 Task: Select location type as on-site.
Action: Mouse moved to (878, 111)
Screenshot: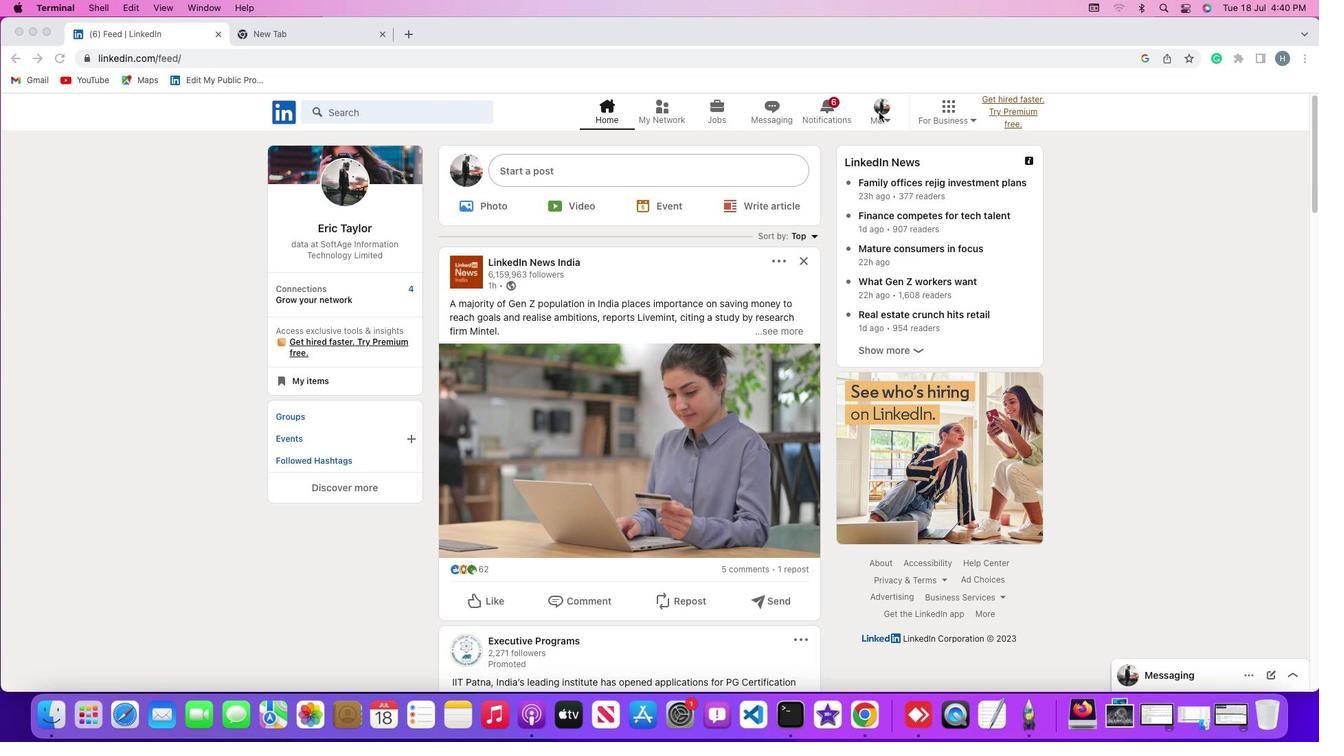 
Action: Mouse pressed left at (878, 111)
Screenshot: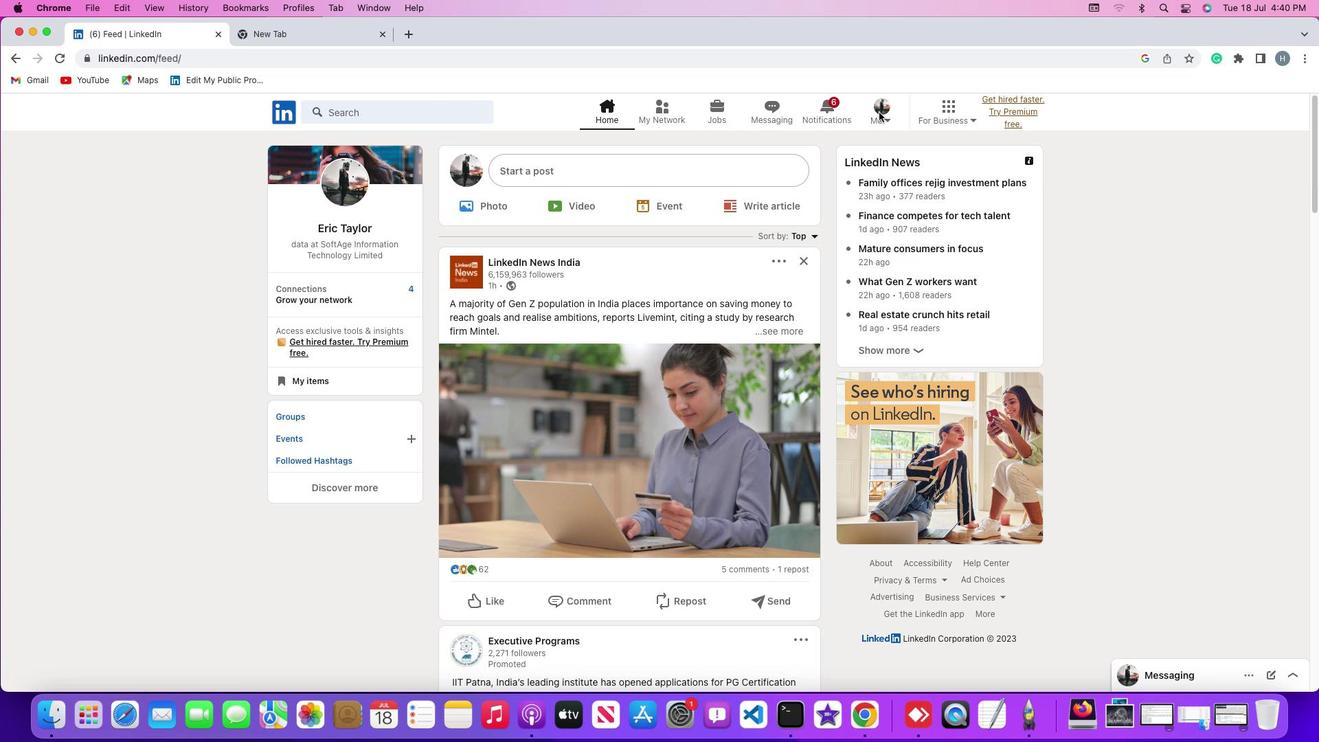 
Action: Mouse moved to (883, 115)
Screenshot: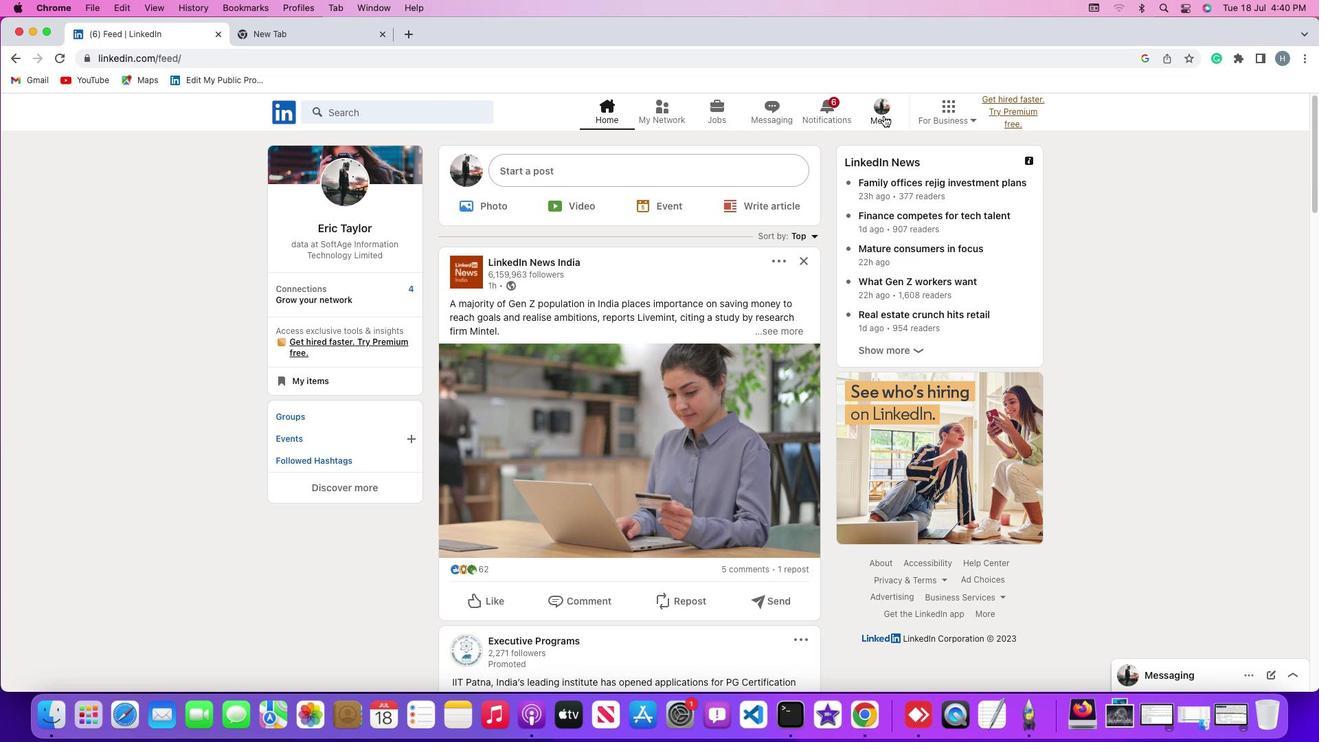 
Action: Mouse pressed left at (883, 115)
Screenshot: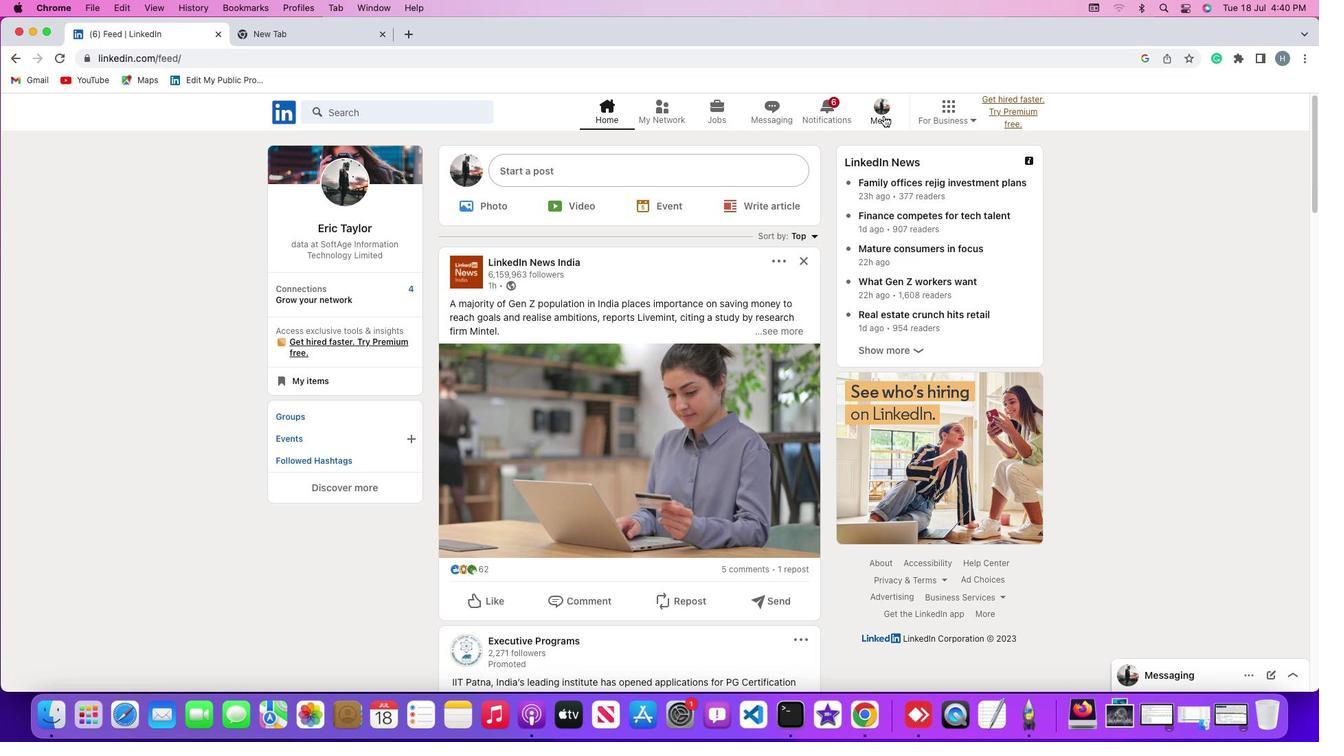
Action: Mouse moved to (865, 188)
Screenshot: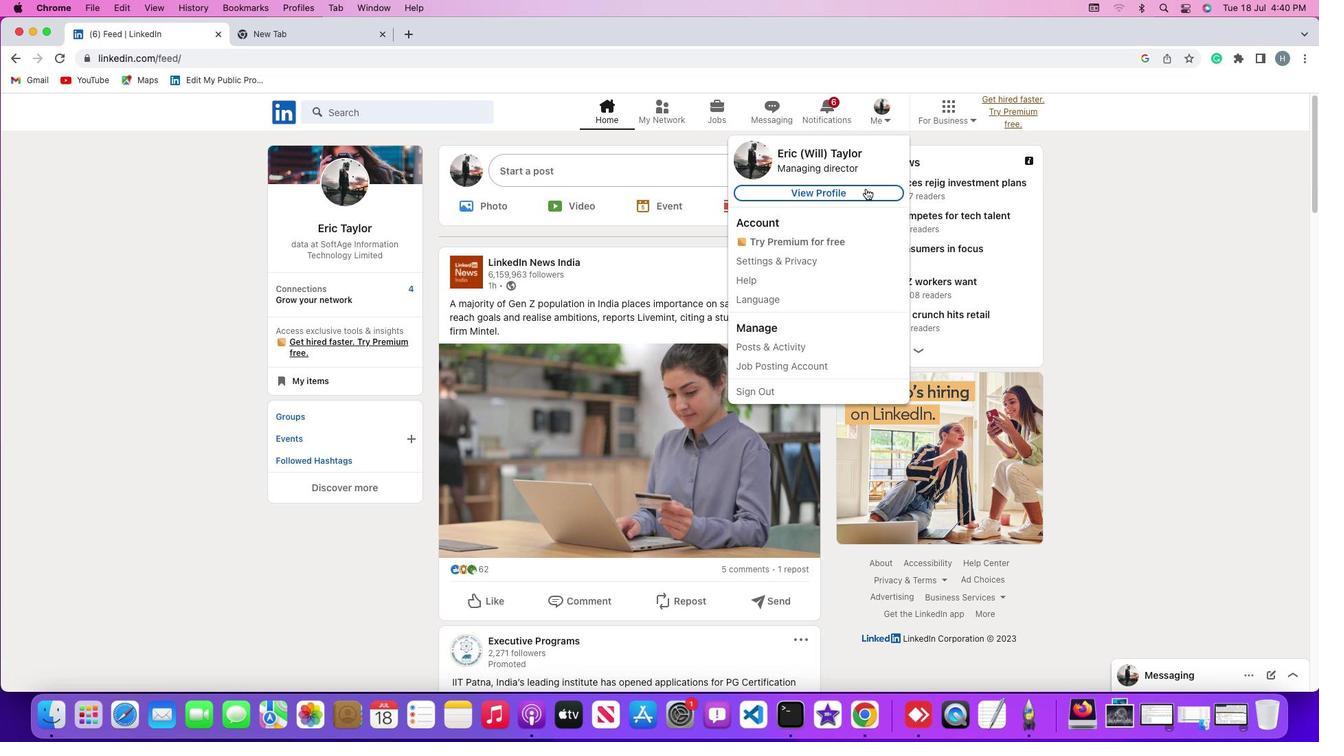 
Action: Mouse pressed left at (865, 188)
Screenshot: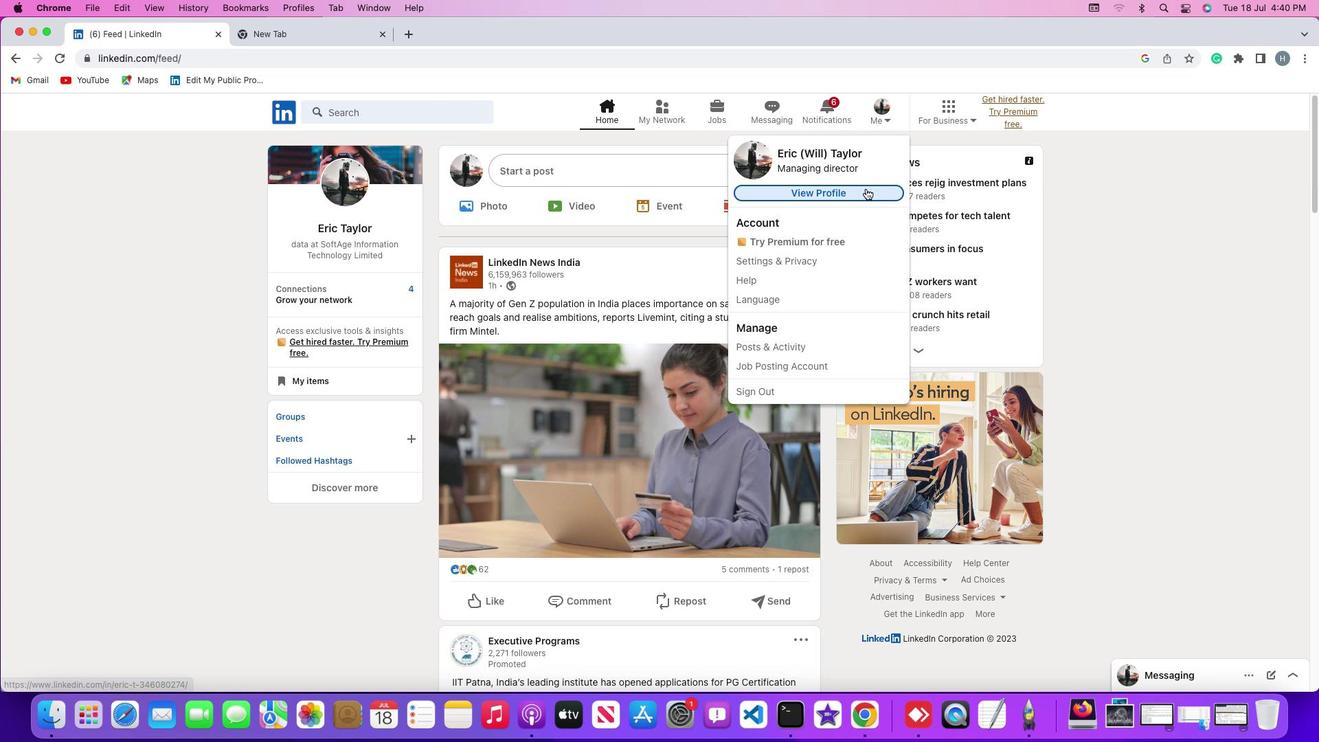 
Action: Mouse moved to (794, 300)
Screenshot: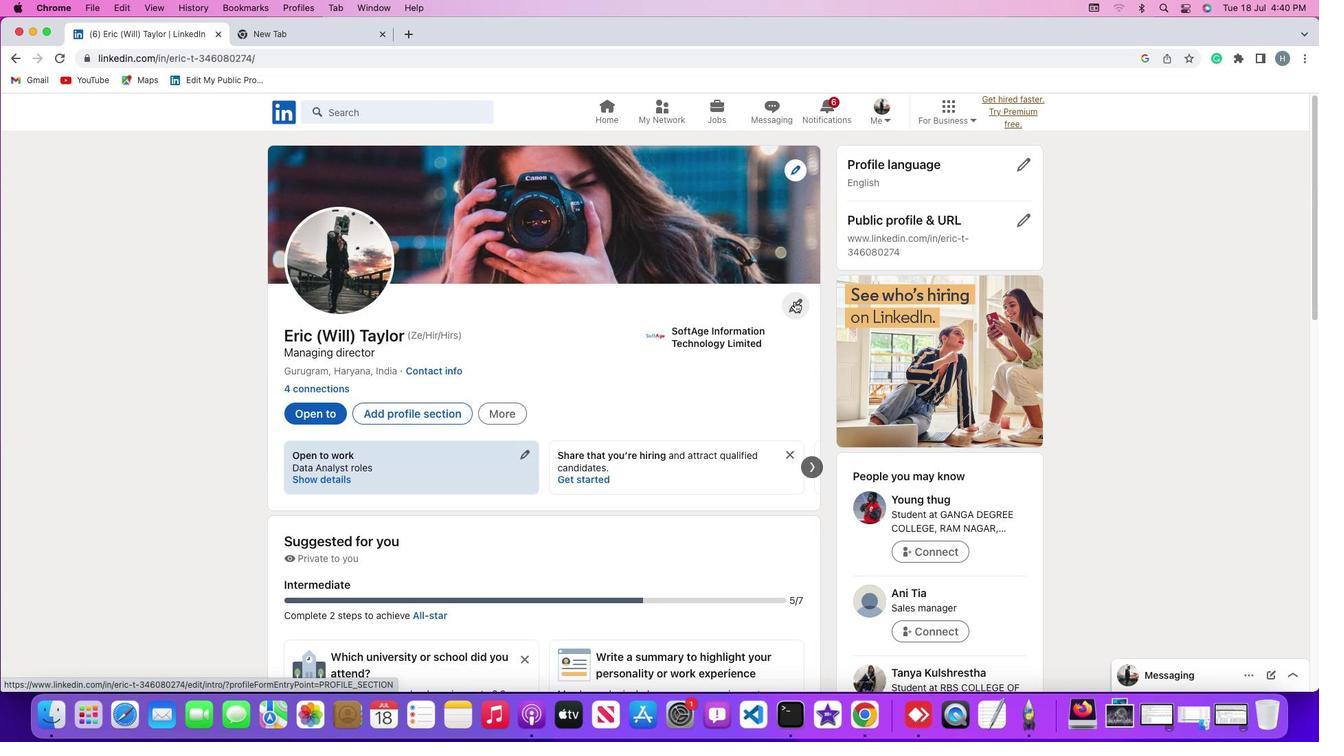 
Action: Mouse pressed left at (794, 300)
Screenshot: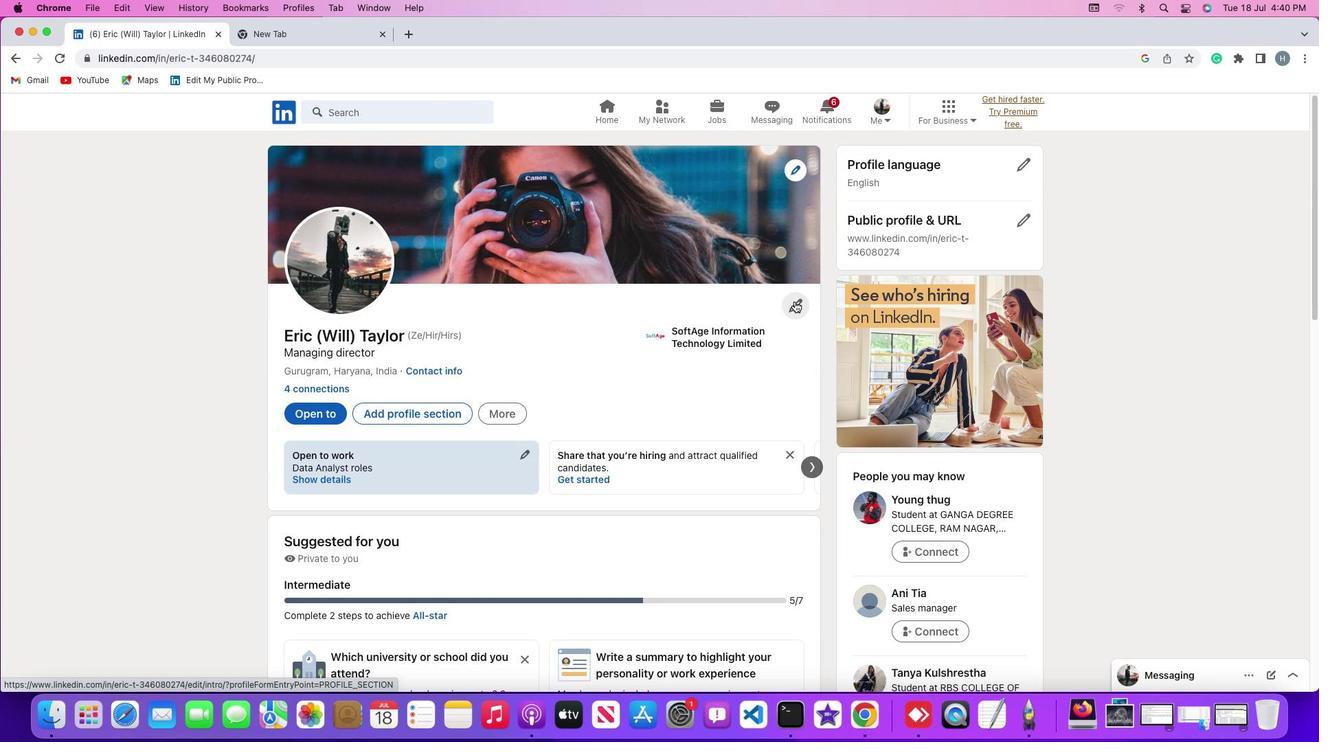 
Action: Mouse moved to (694, 357)
Screenshot: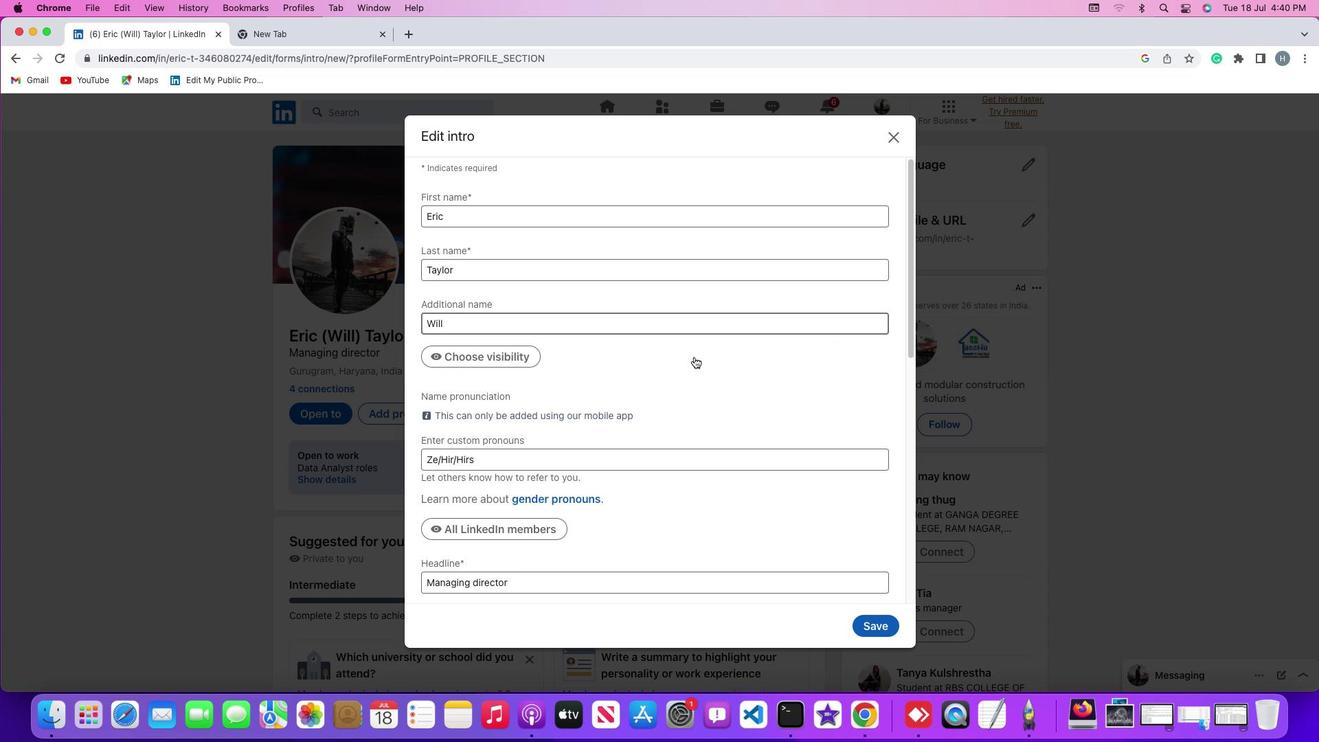 
Action: Mouse scrolled (694, 357) with delta (0, 0)
Screenshot: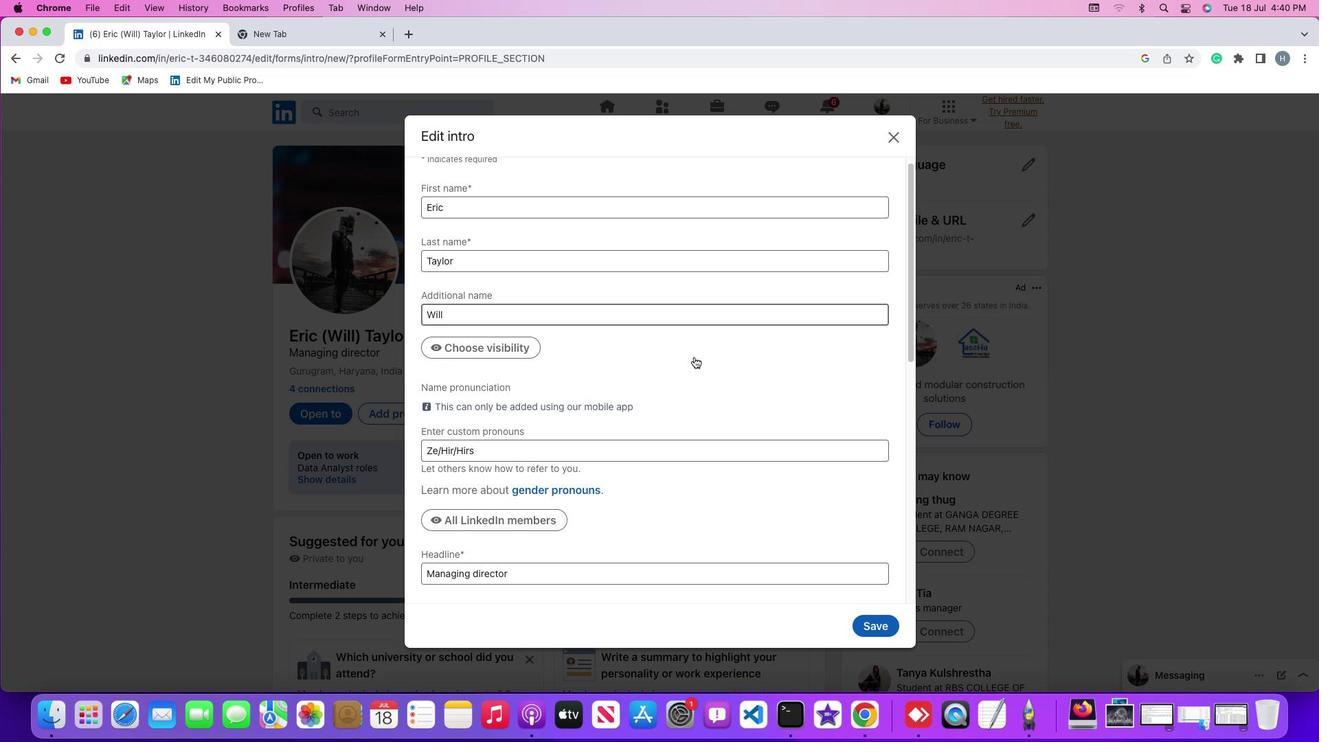 
Action: Mouse scrolled (694, 357) with delta (0, 0)
Screenshot: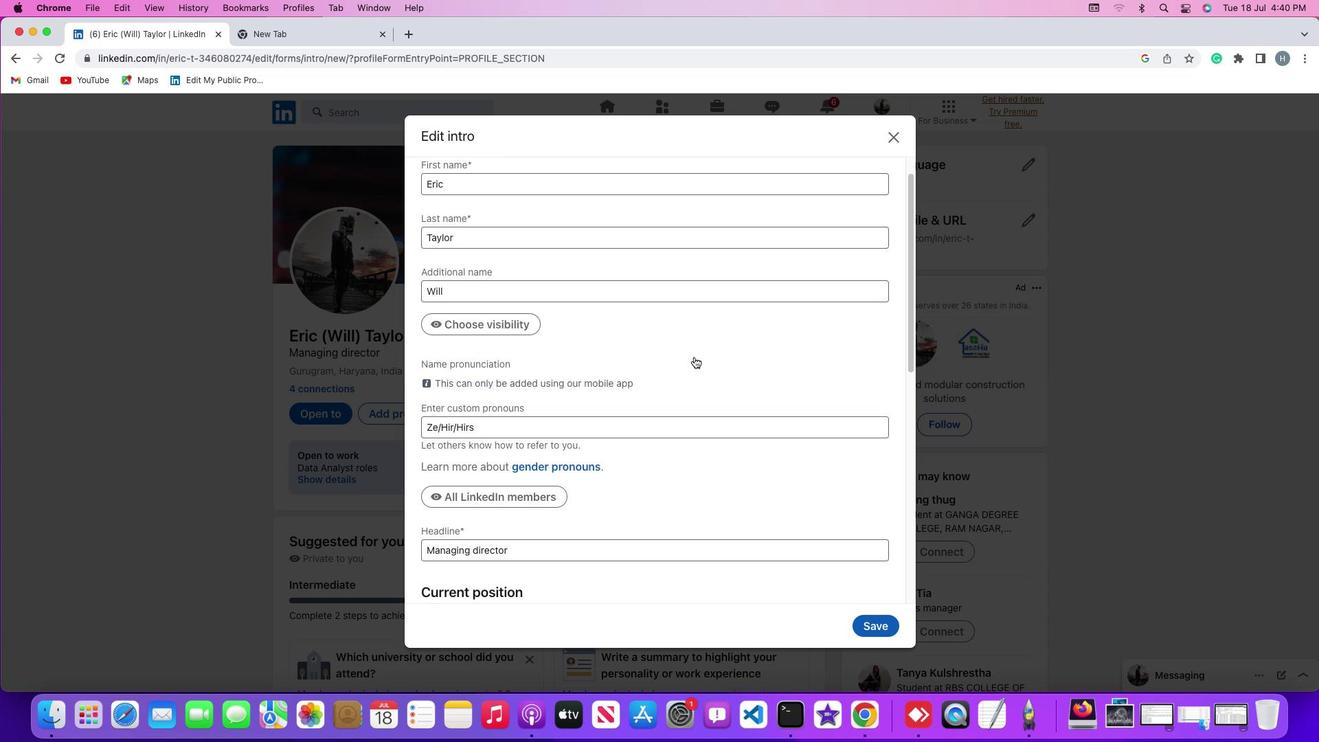 
Action: Mouse scrolled (694, 357) with delta (0, -2)
Screenshot: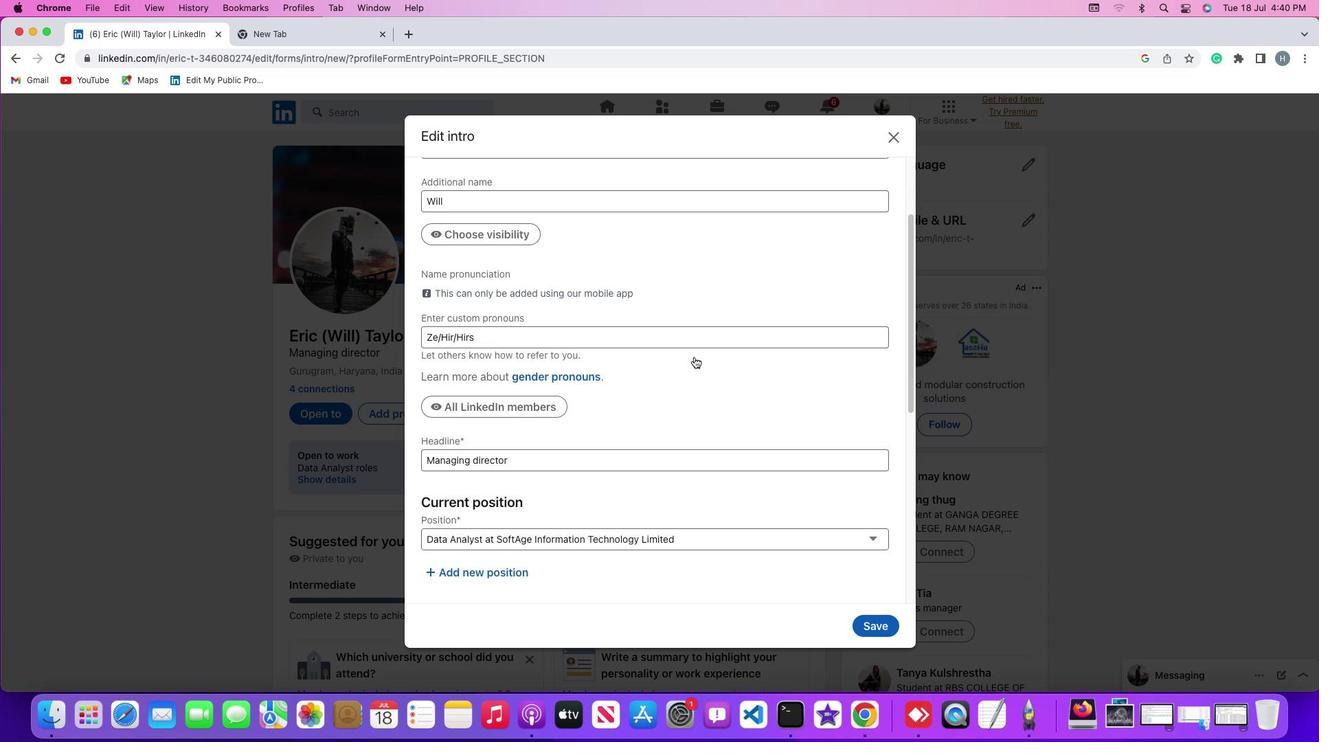 
Action: Mouse scrolled (694, 357) with delta (0, -2)
Screenshot: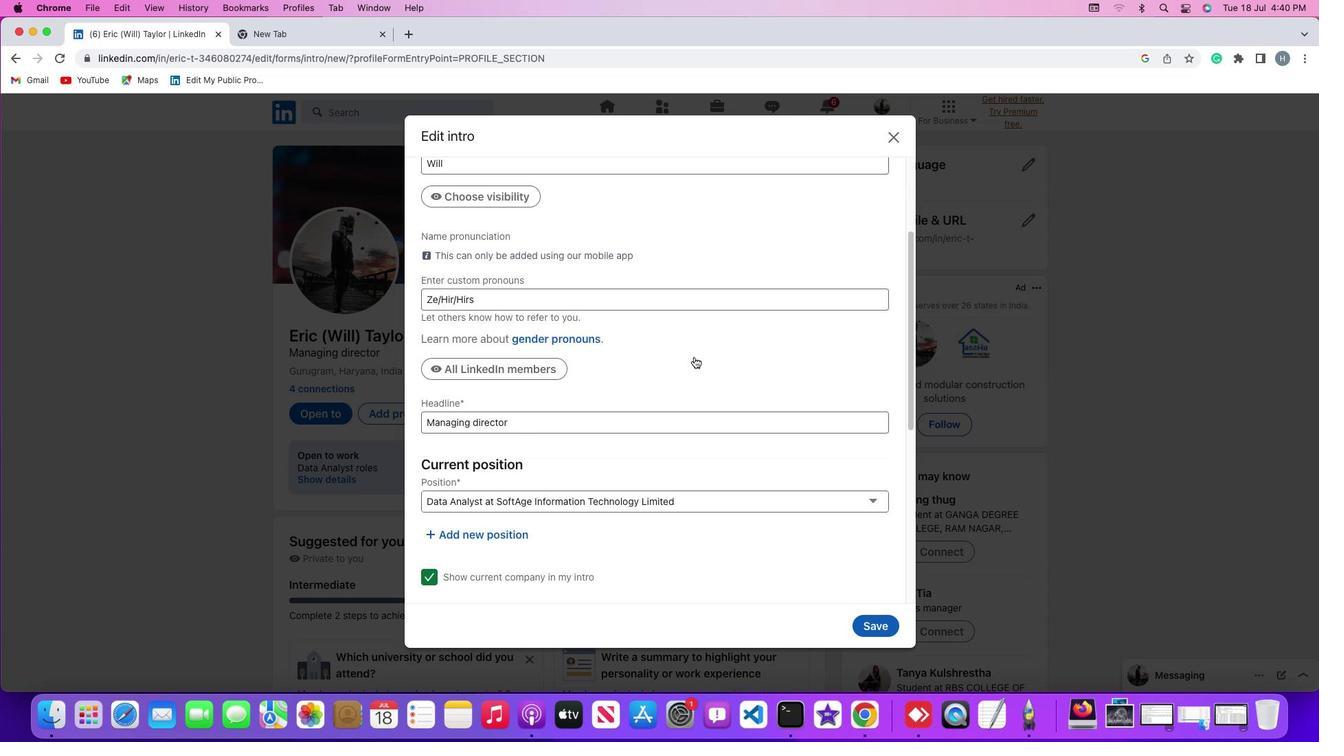 
Action: Mouse scrolled (694, 357) with delta (0, 0)
Screenshot: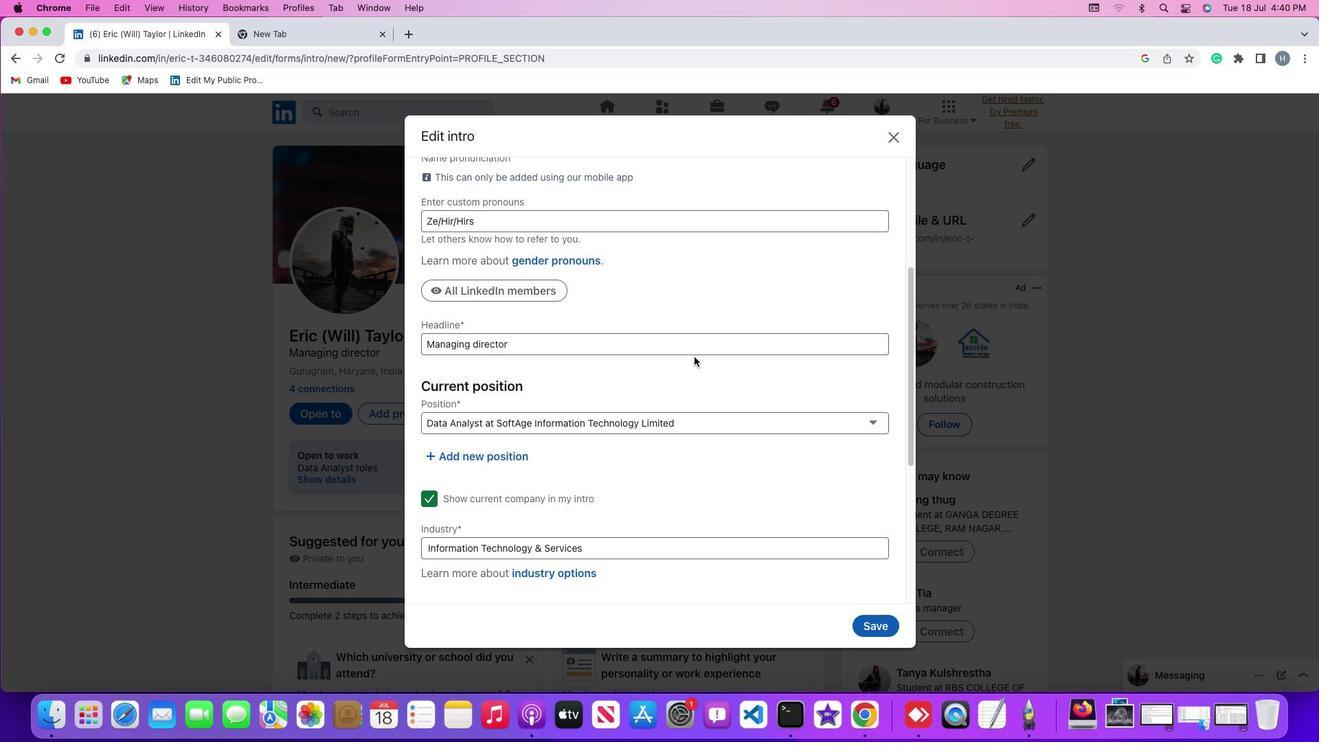 
Action: Mouse scrolled (694, 357) with delta (0, 0)
Screenshot: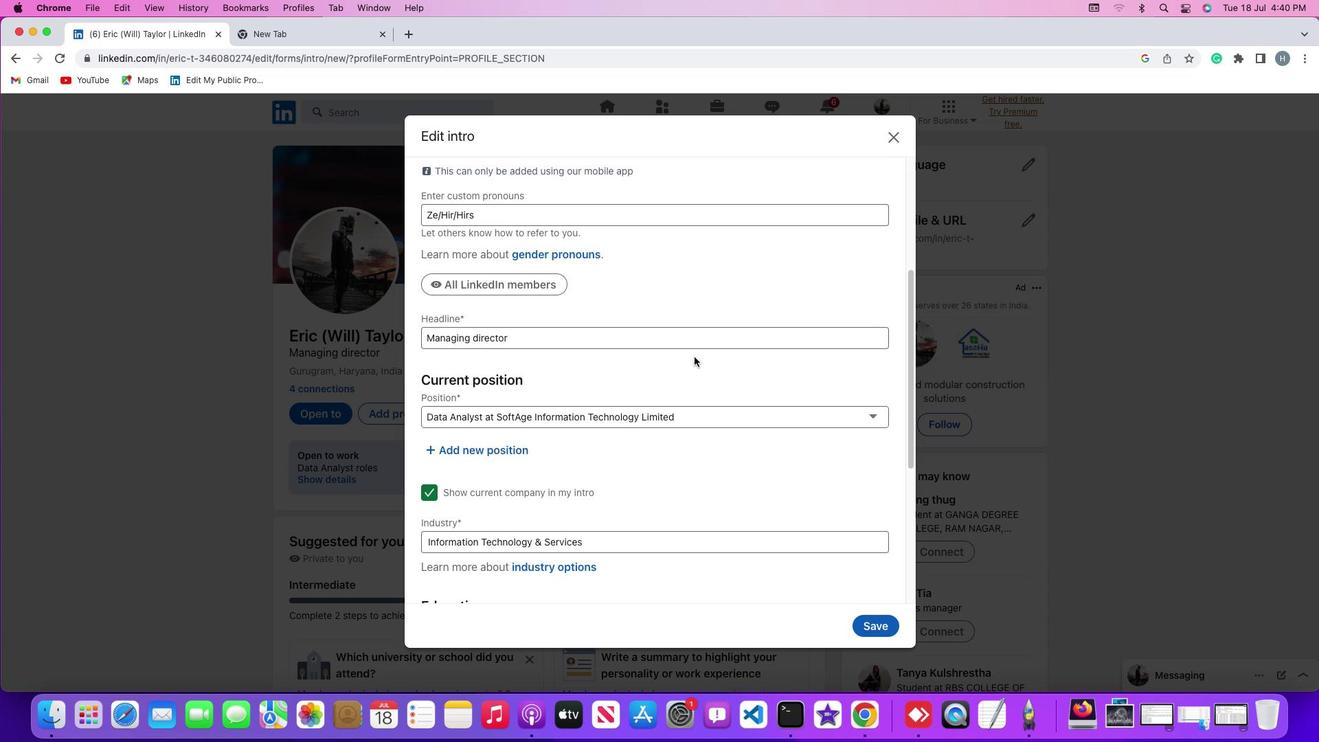 
Action: Mouse scrolled (694, 357) with delta (0, -1)
Screenshot: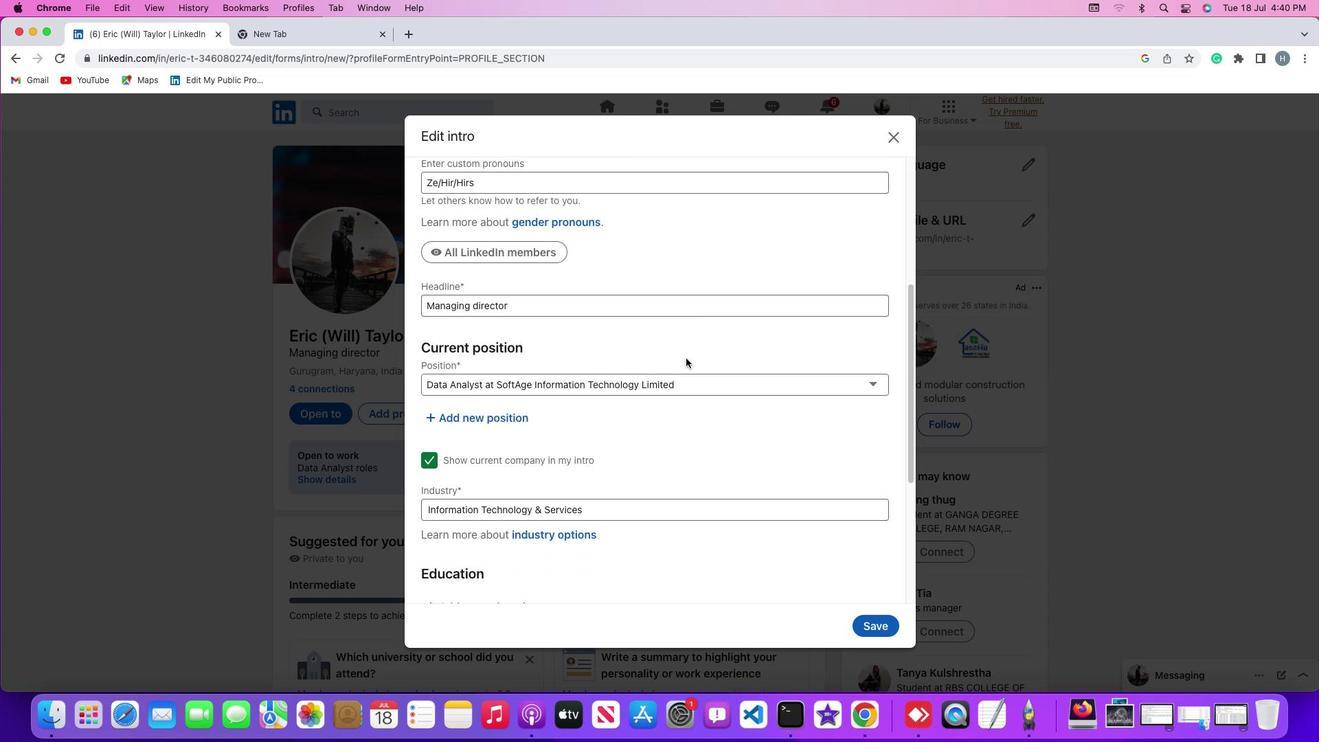 
Action: Mouse moved to (520, 374)
Screenshot: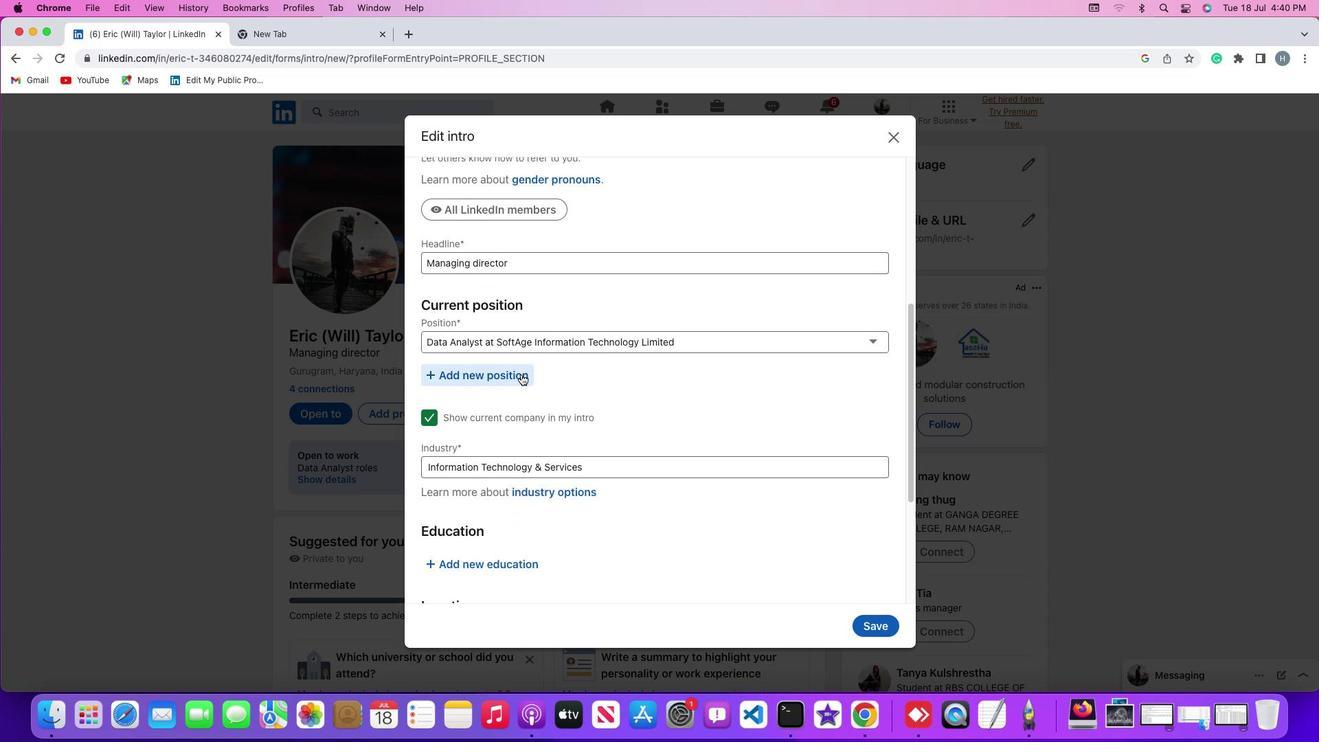 
Action: Mouse pressed left at (520, 374)
Screenshot: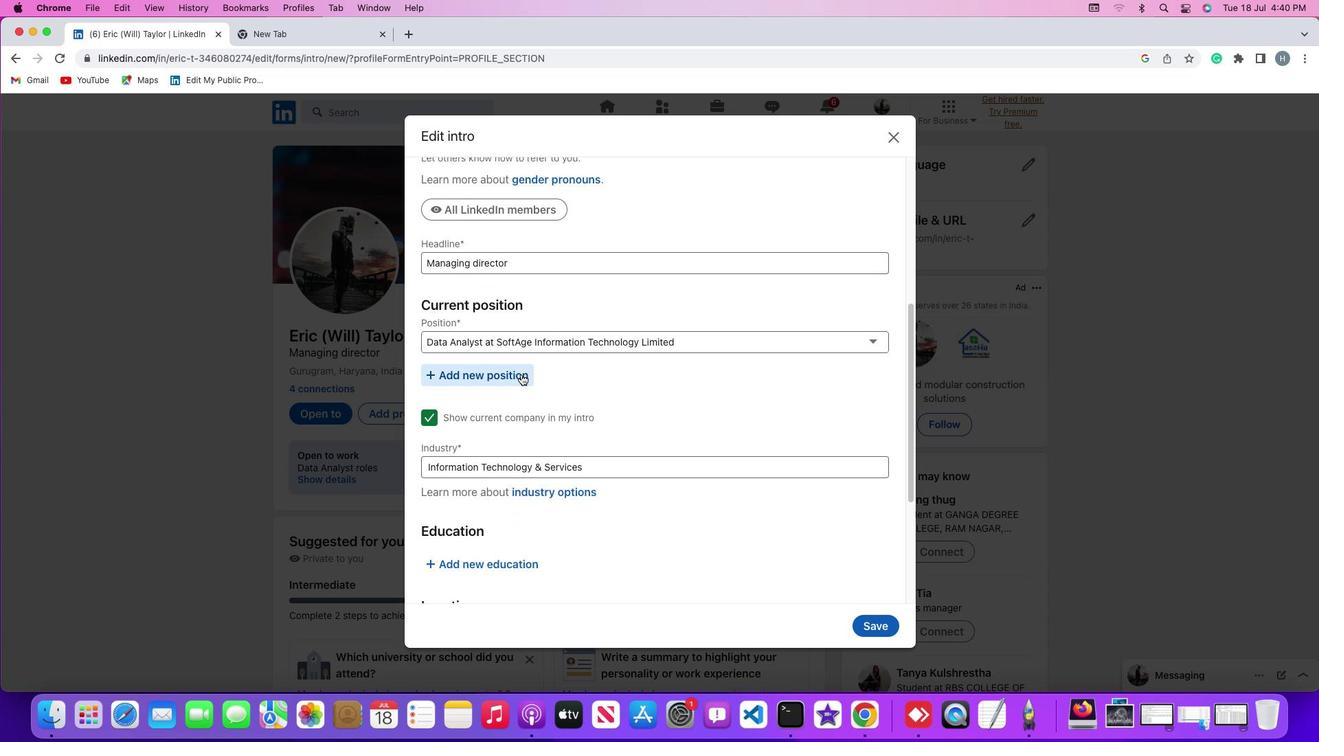 
Action: Mouse moved to (581, 363)
Screenshot: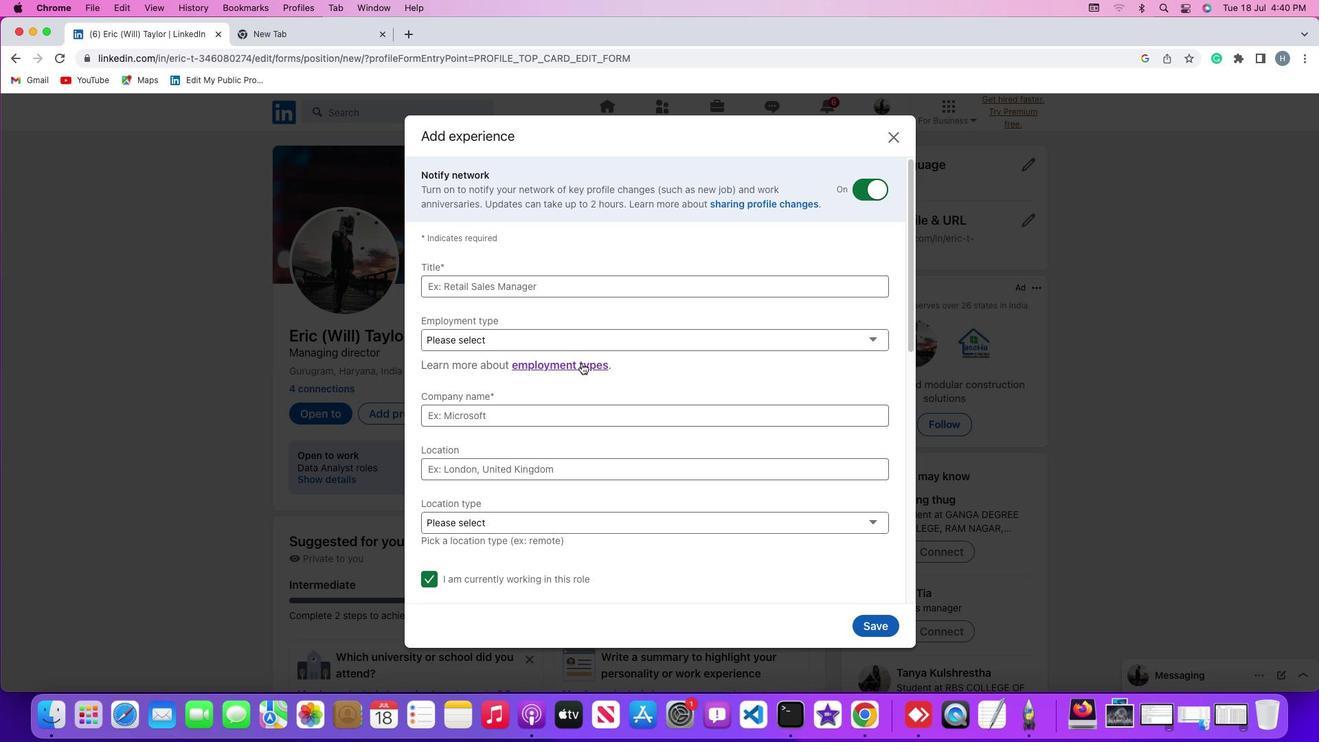 
Action: Mouse scrolled (581, 363) with delta (0, 0)
Screenshot: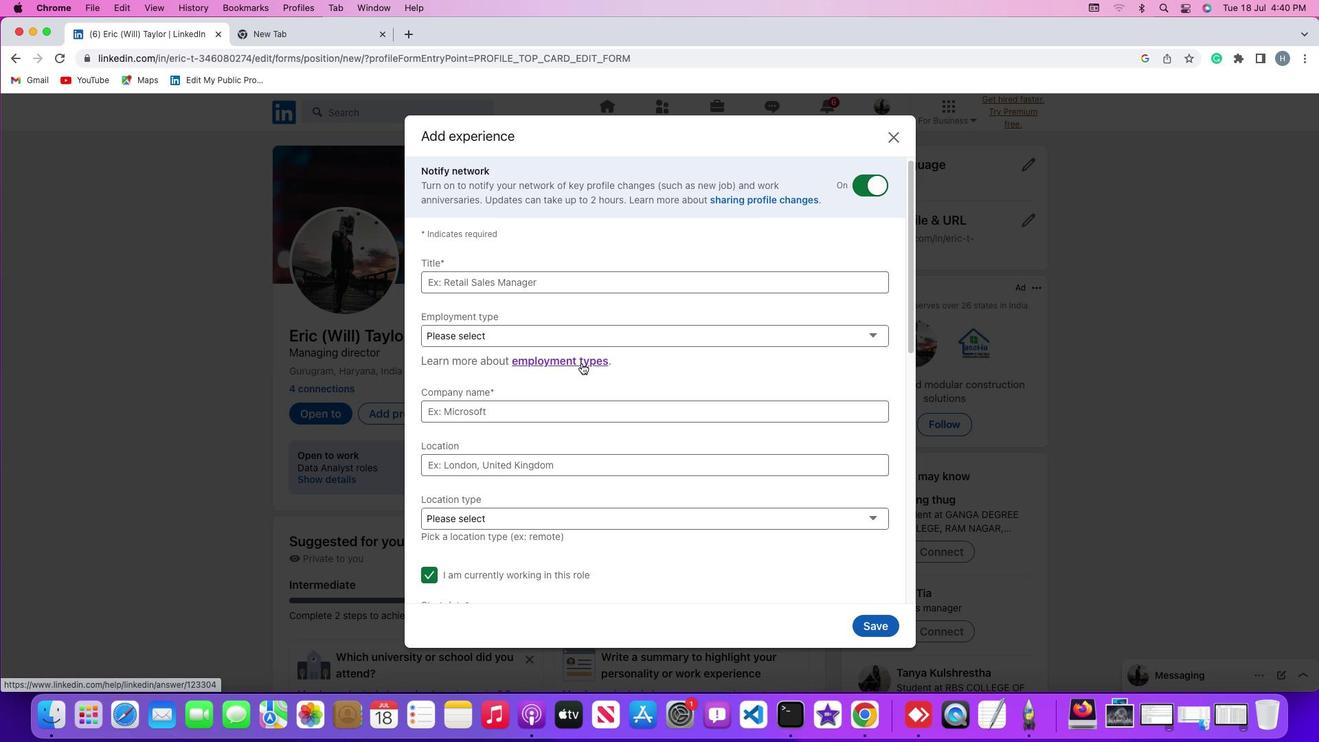
Action: Mouse scrolled (581, 363) with delta (0, 0)
Screenshot: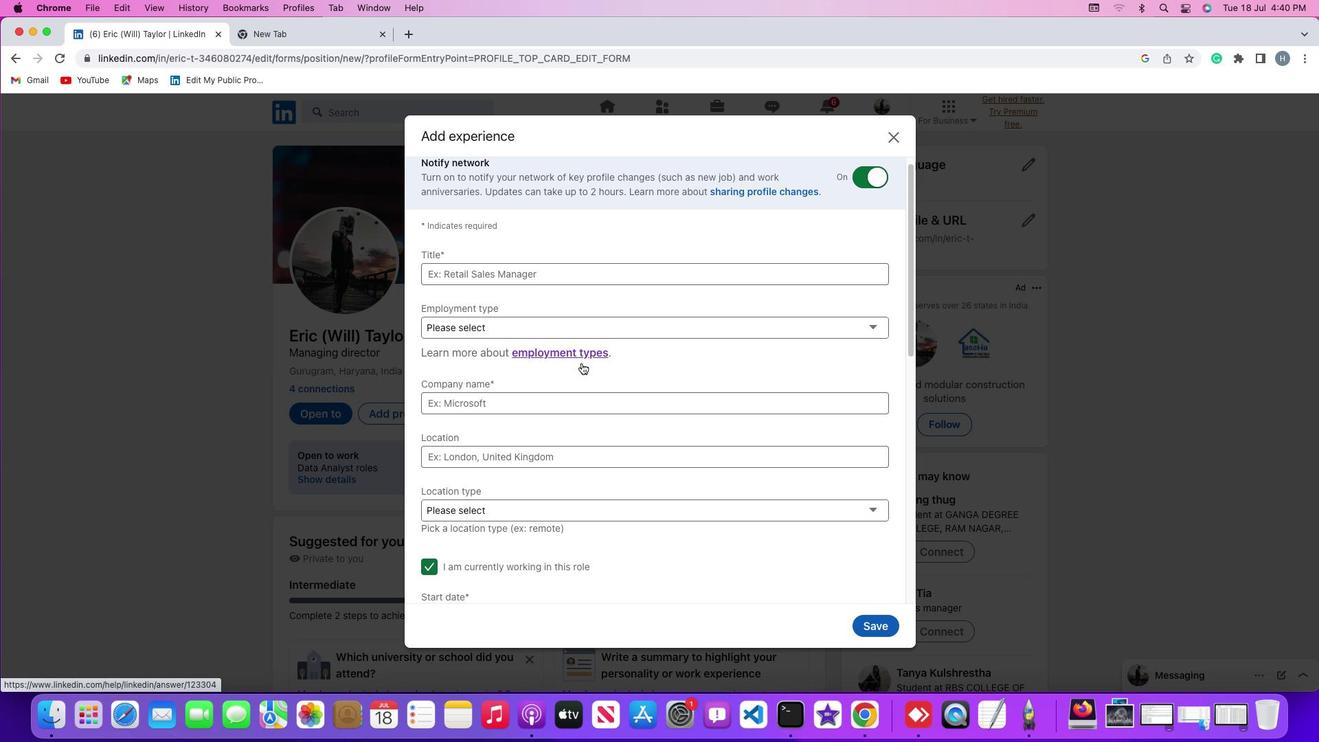 
Action: Mouse scrolled (581, 363) with delta (0, -1)
Screenshot: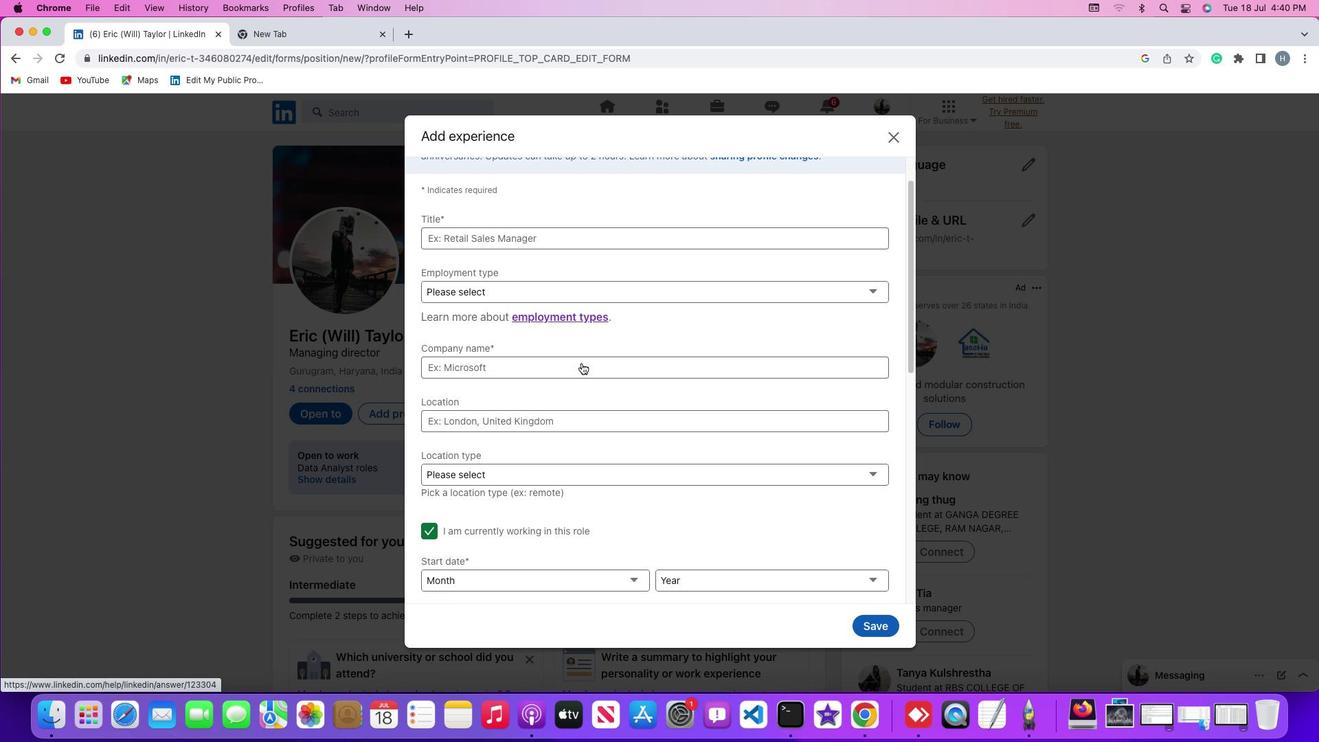 
Action: Mouse scrolled (581, 363) with delta (0, 0)
Screenshot: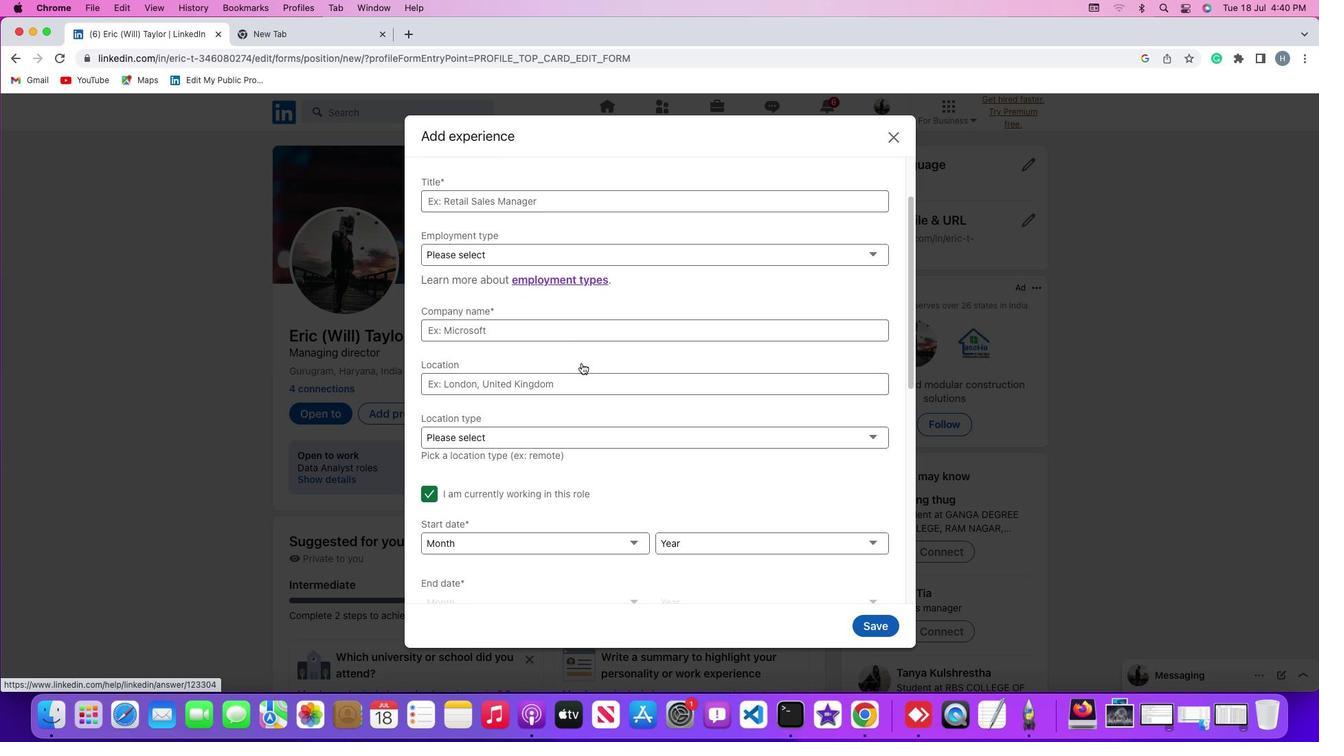 
Action: Mouse scrolled (581, 363) with delta (0, 0)
Screenshot: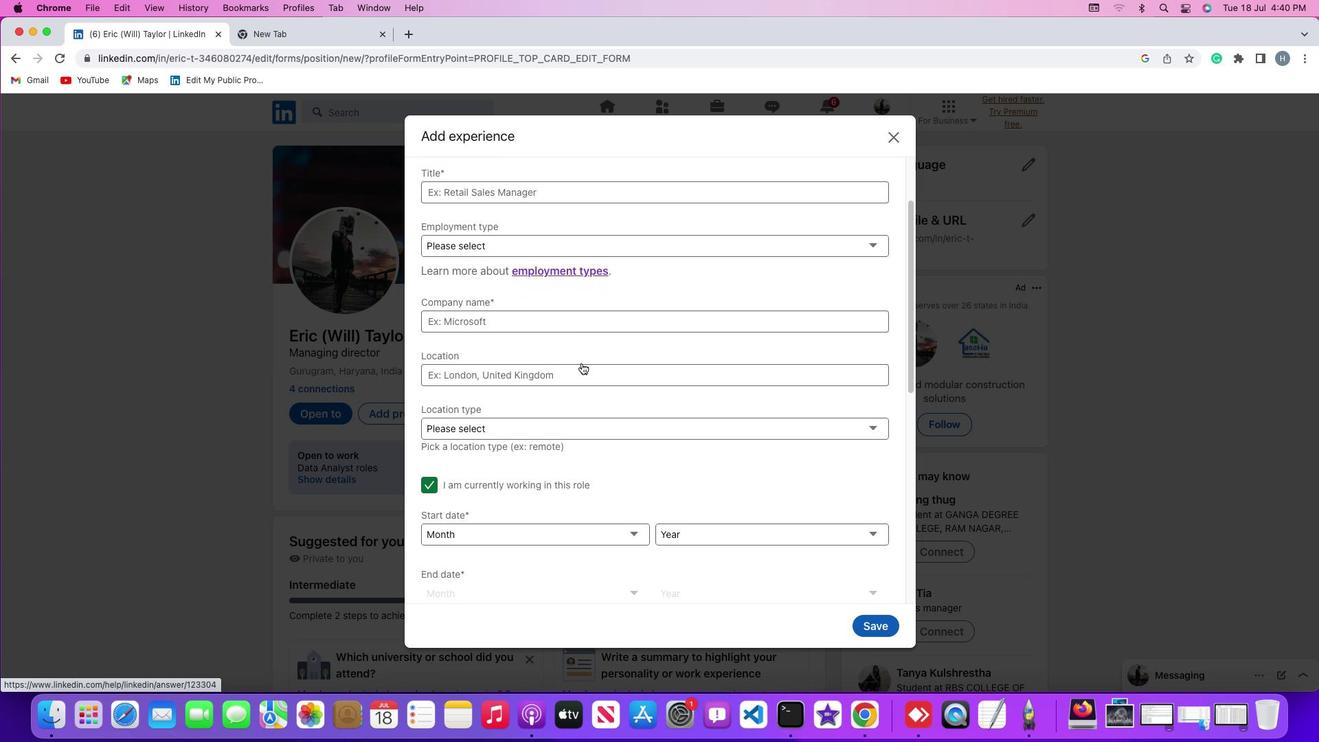 
Action: Mouse moved to (871, 420)
Screenshot: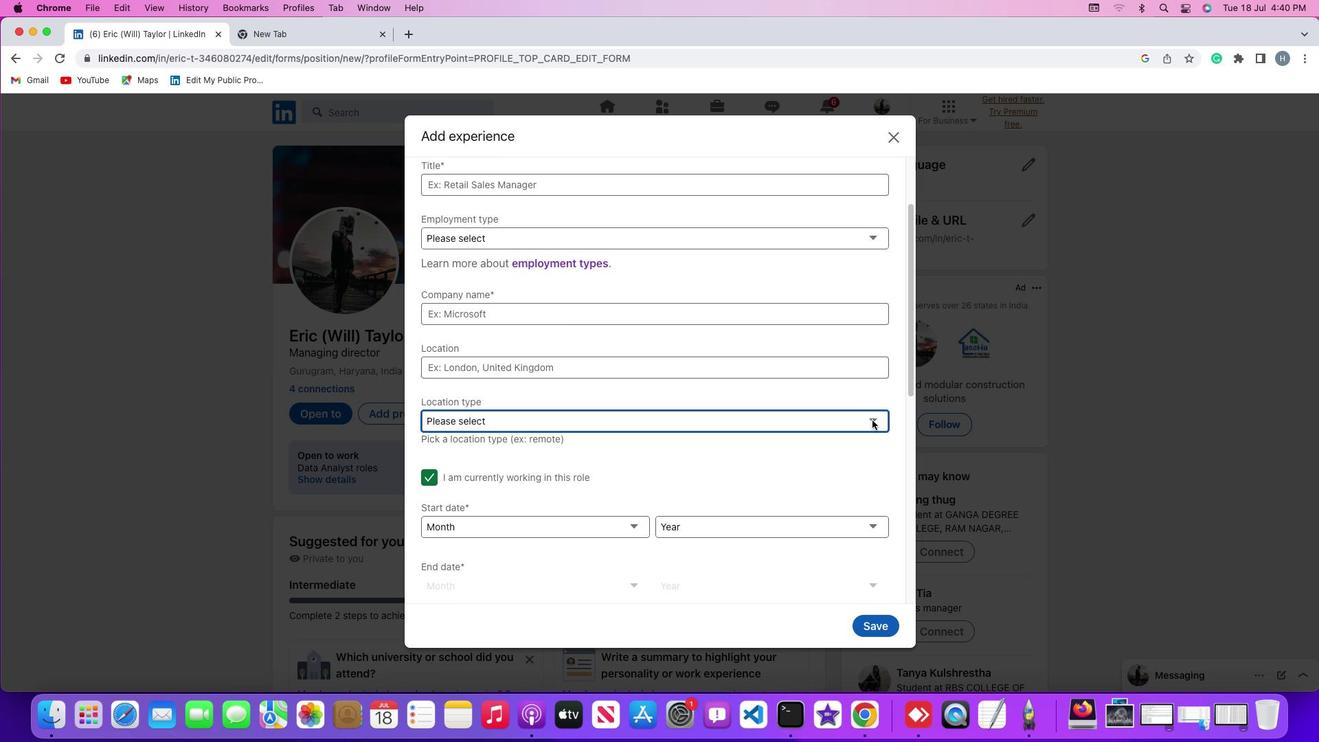 
Action: Mouse pressed left at (871, 420)
Screenshot: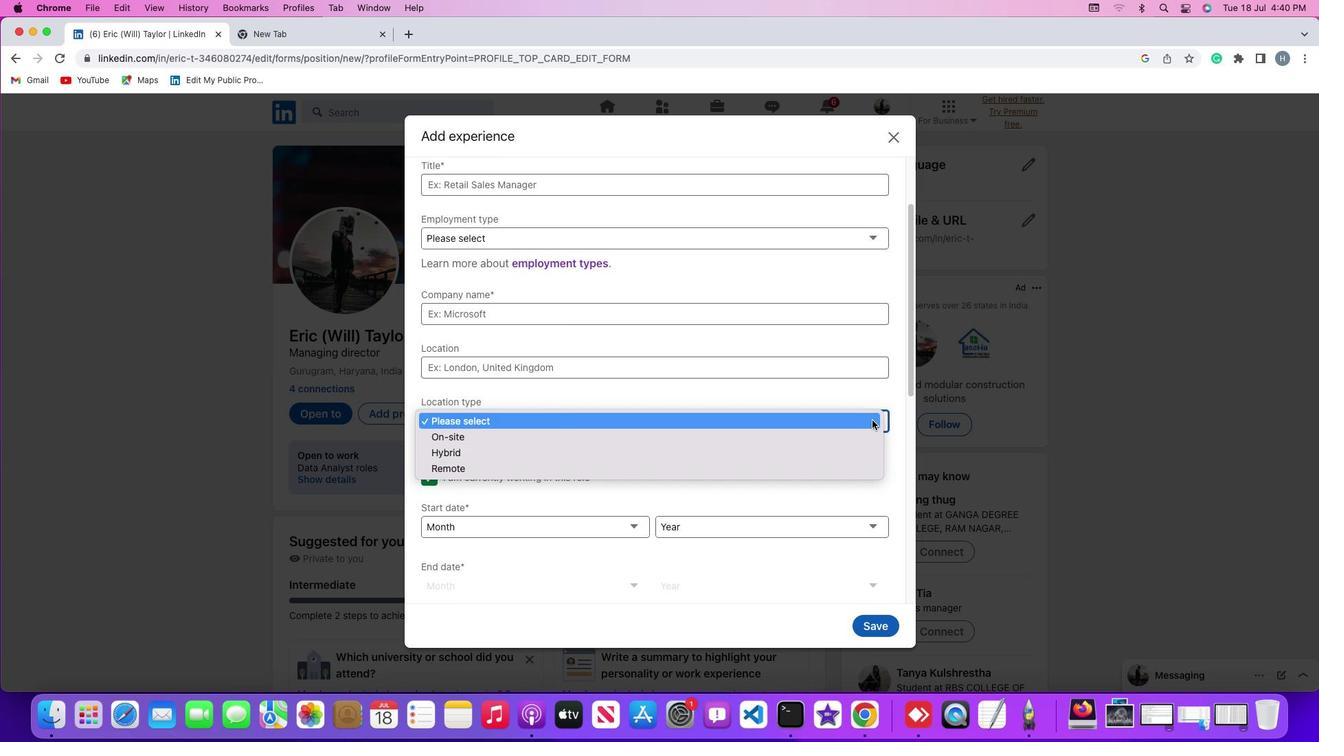 
Action: Mouse moved to (866, 438)
Screenshot: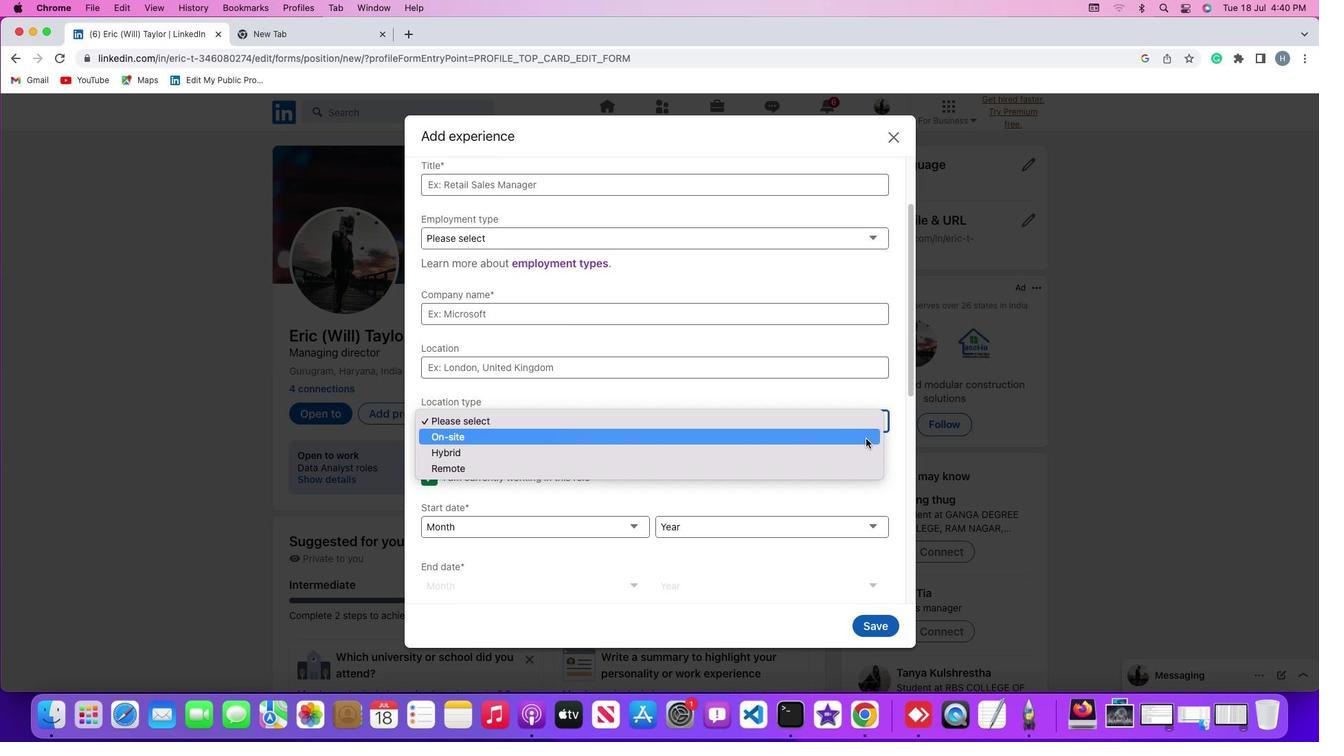 
Action: Mouse pressed left at (866, 438)
Screenshot: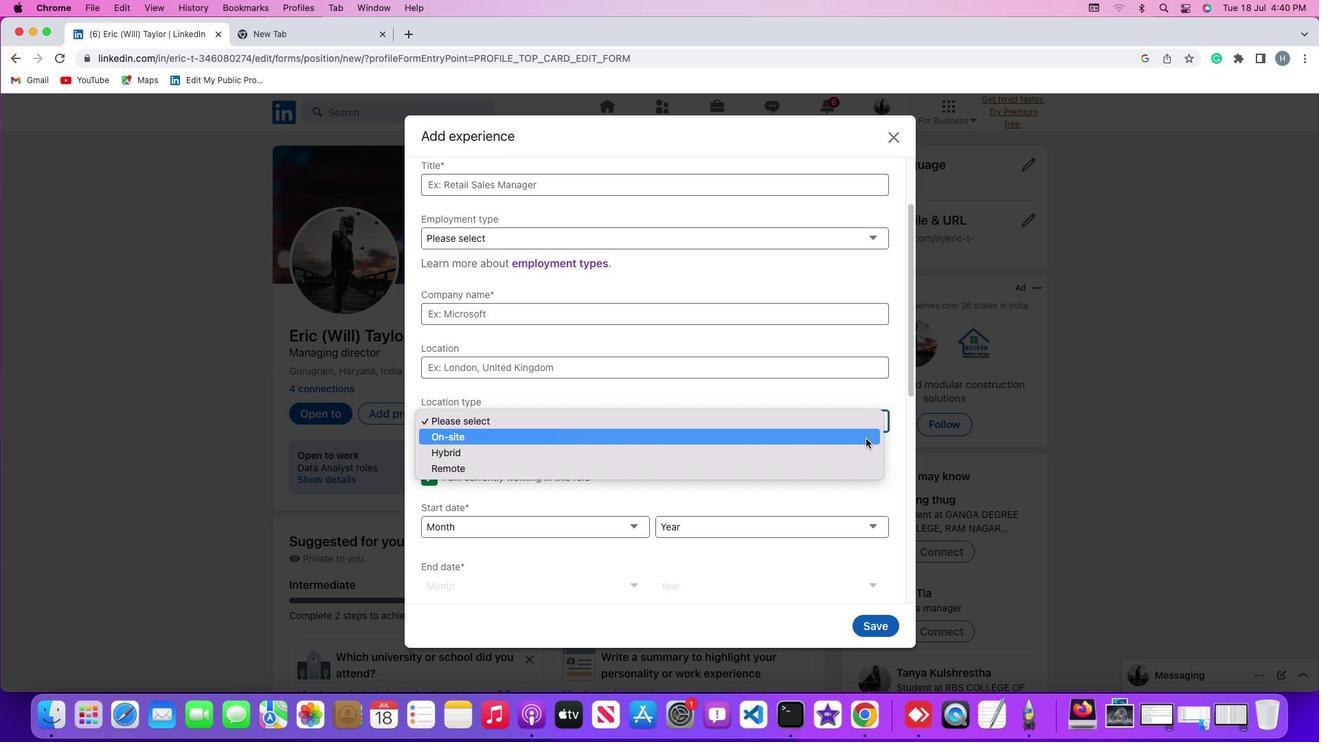 
Action: Mouse moved to (869, 388)
Screenshot: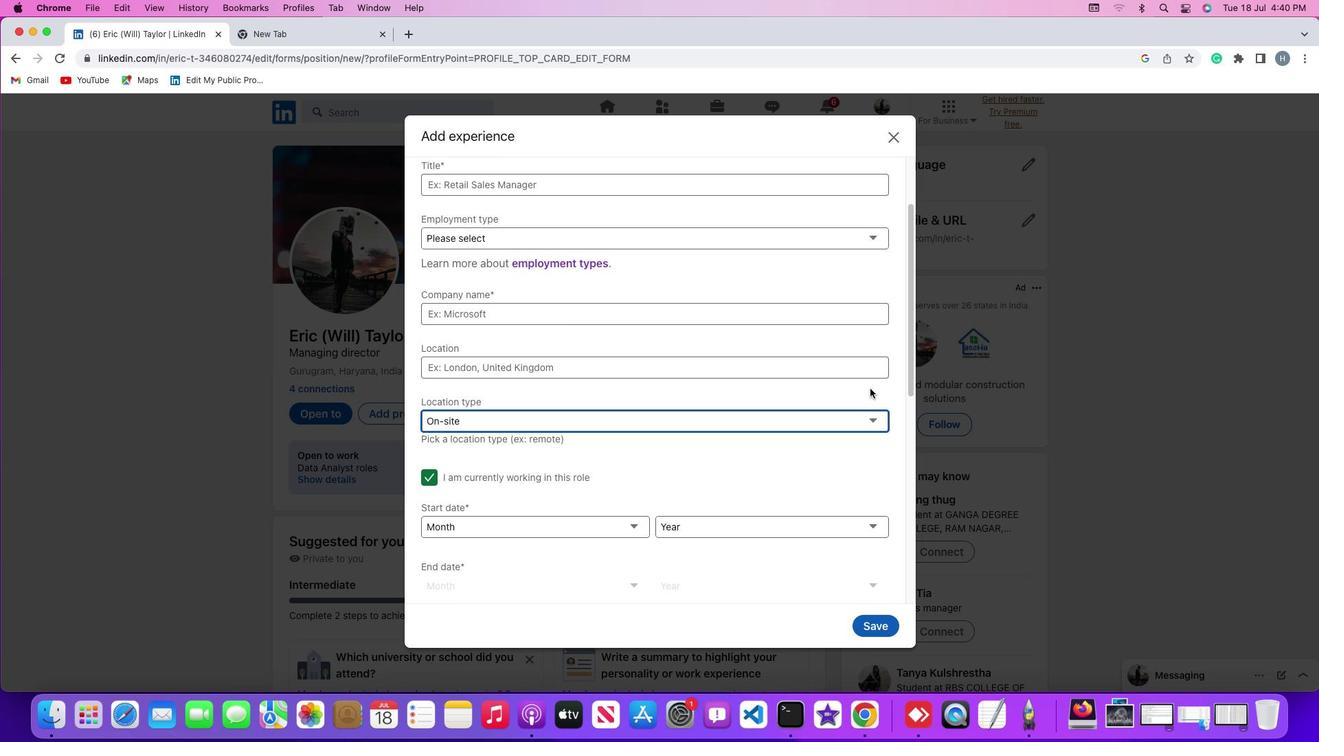
